Task: Create a due date automation trigger when advanced on, on the wednesday of the week before a card is due add fields with custom field "Resume" set to a date less than 1 days from now at 11:00 AM.
Action: Mouse moved to (1058, 78)
Screenshot: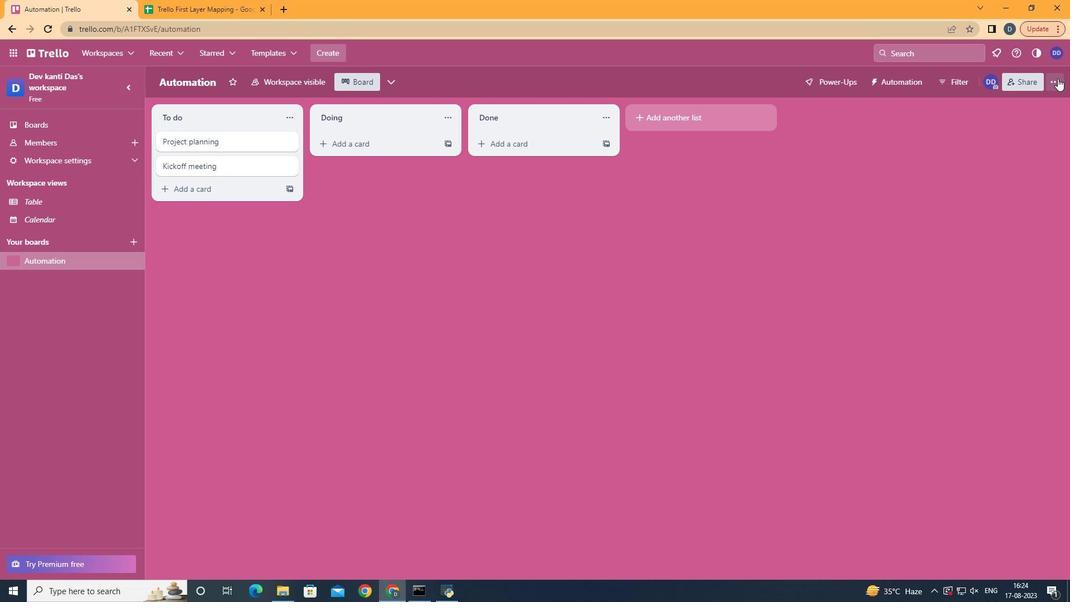 
Action: Mouse pressed left at (1058, 78)
Screenshot: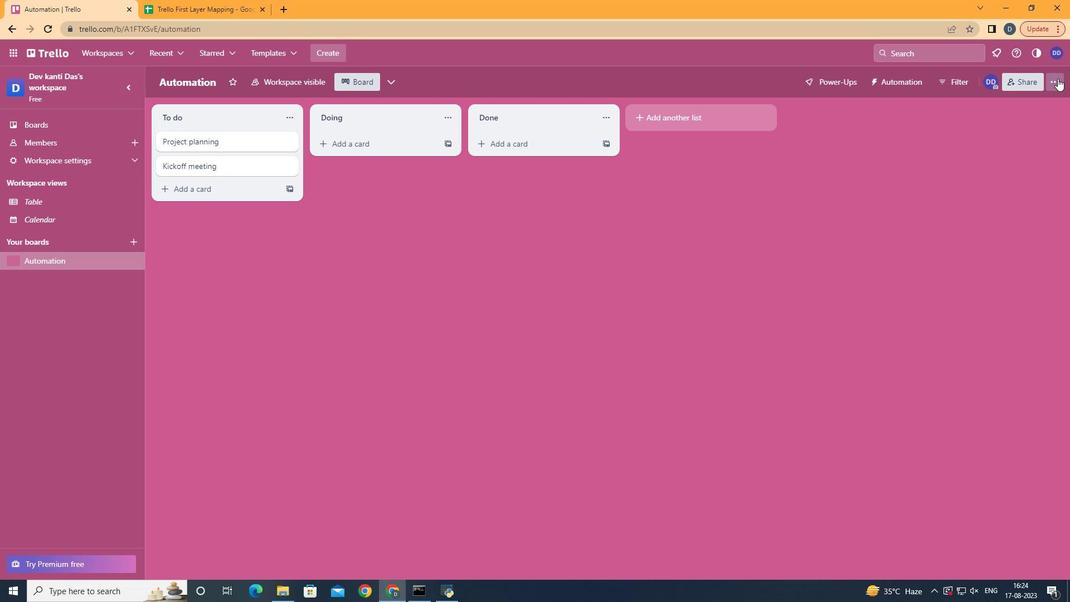 
Action: Mouse moved to (981, 240)
Screenshot: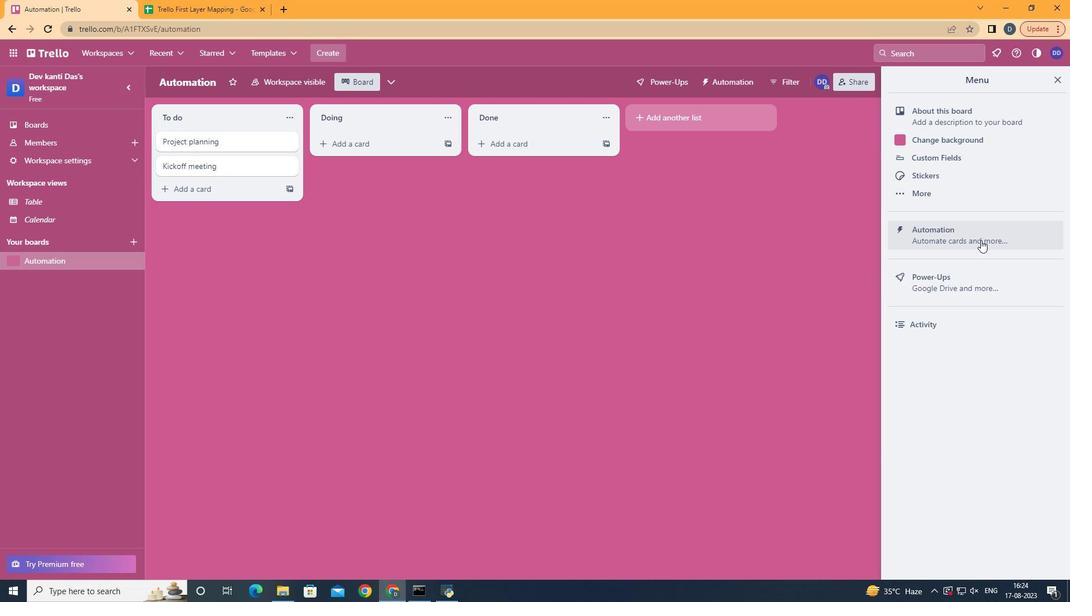 
Action: Mouse pressed left at (981, 240)
Screenshot: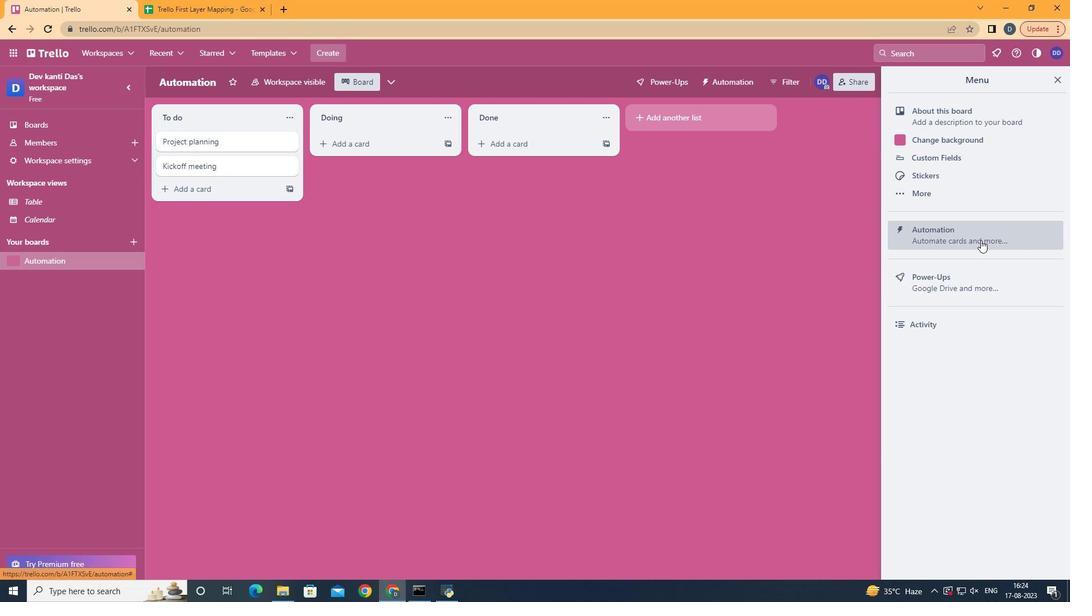 
Action: Mouse moved to (211, 215)
Screenshot: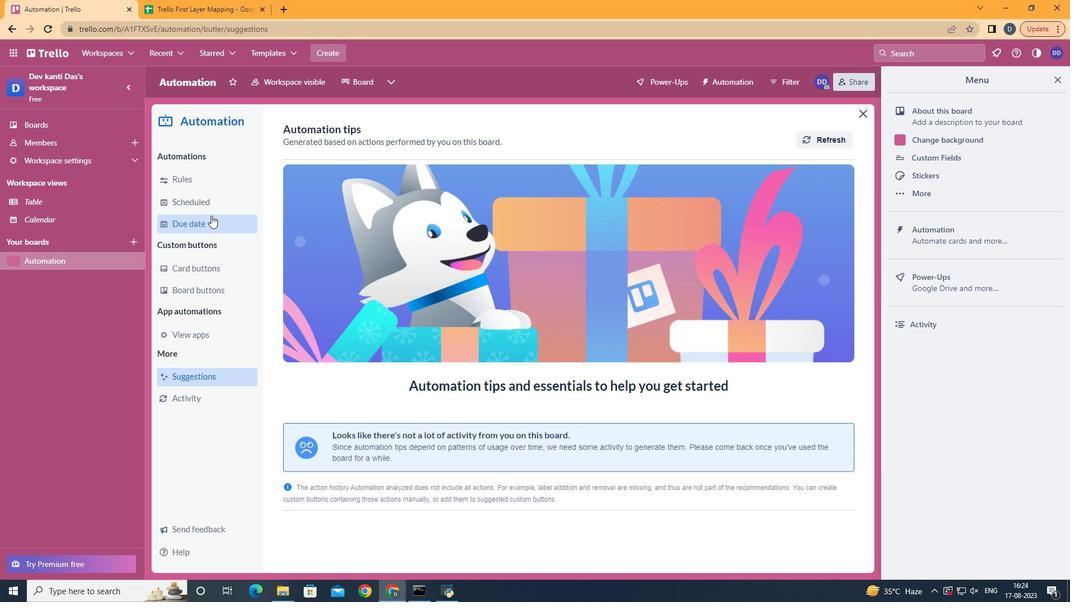 
Action: Mouse pressed left at (211, 215)
Screenshot: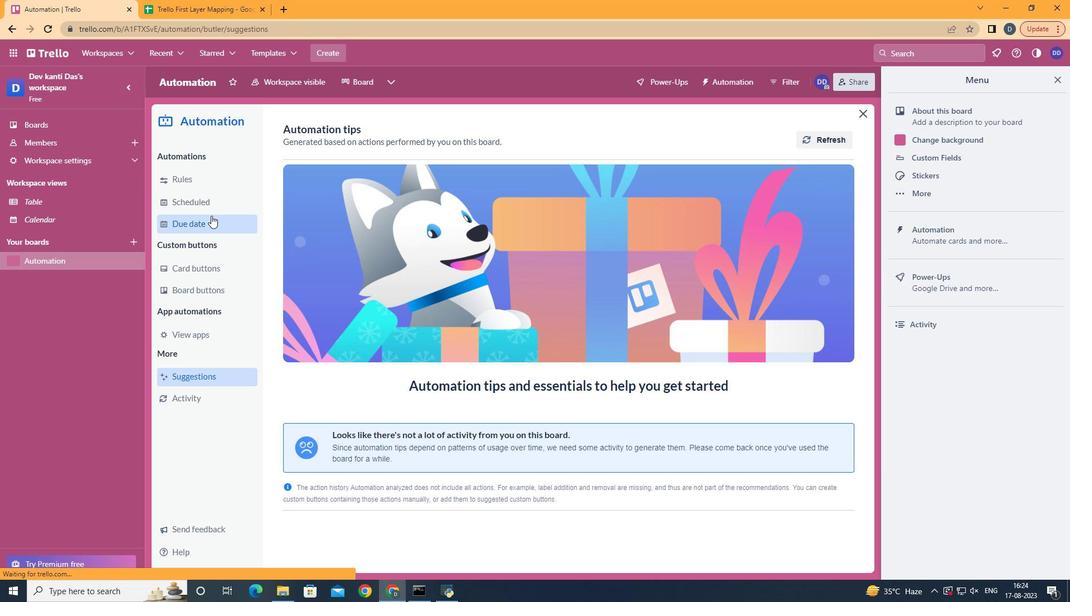 
Action: Mouse moved to (783, 131)
Screenshot: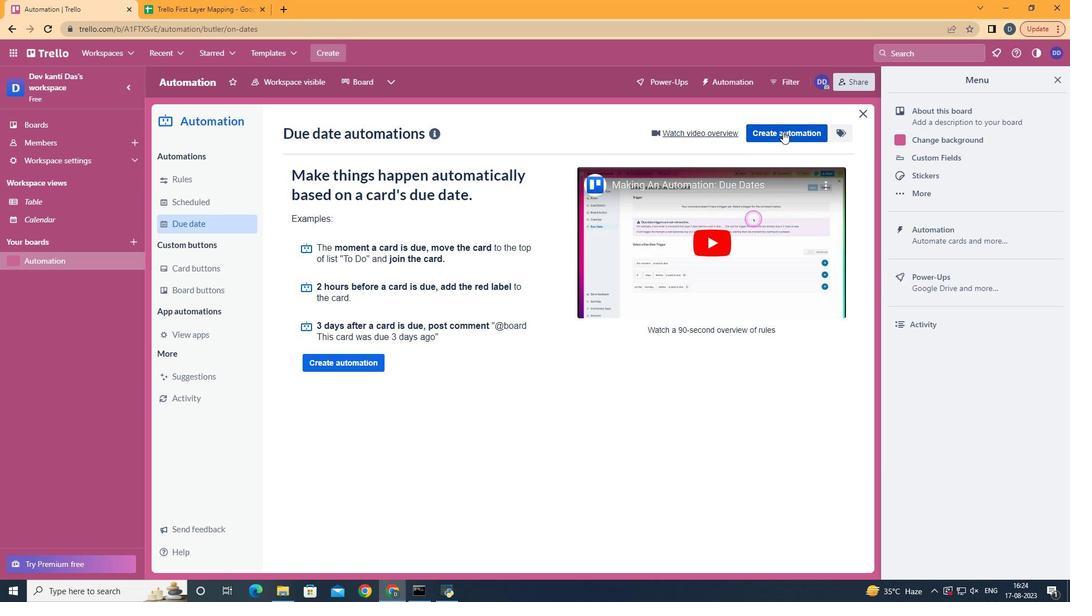 
Action: Mouse pressed left at (783, 131)
Screenshot: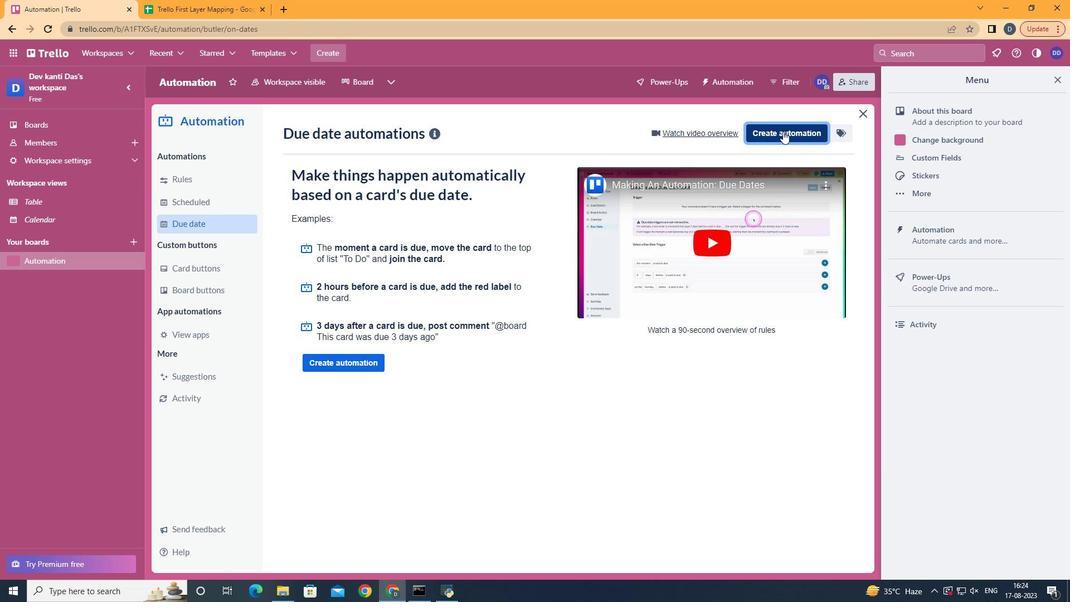 
Action: Mouse moved to (579, 241)
Screenshot: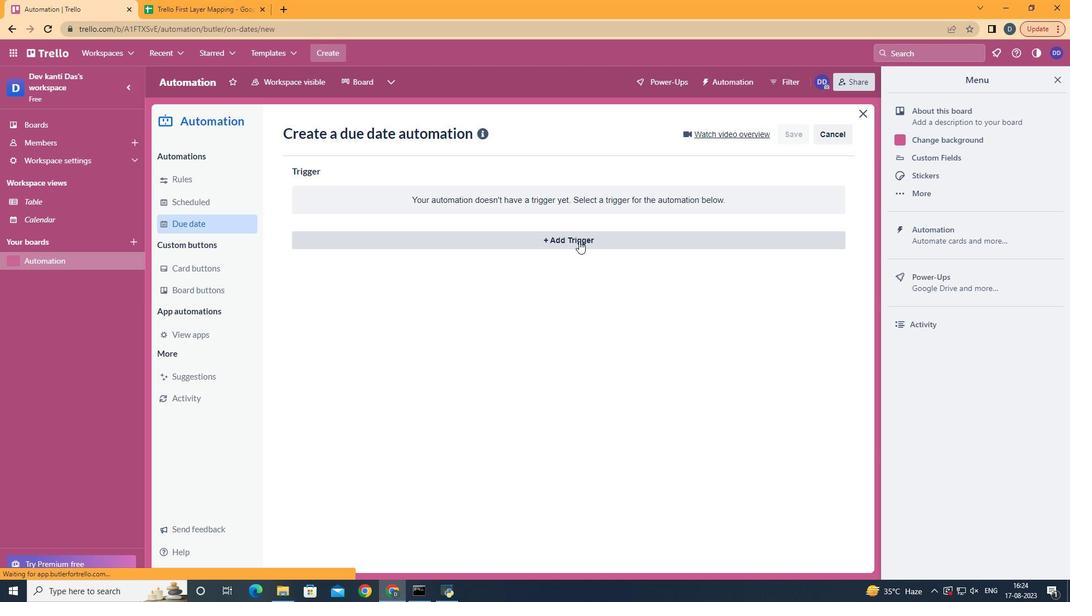 
Action: Mouse pressed left at (579, 241)
Screenshot: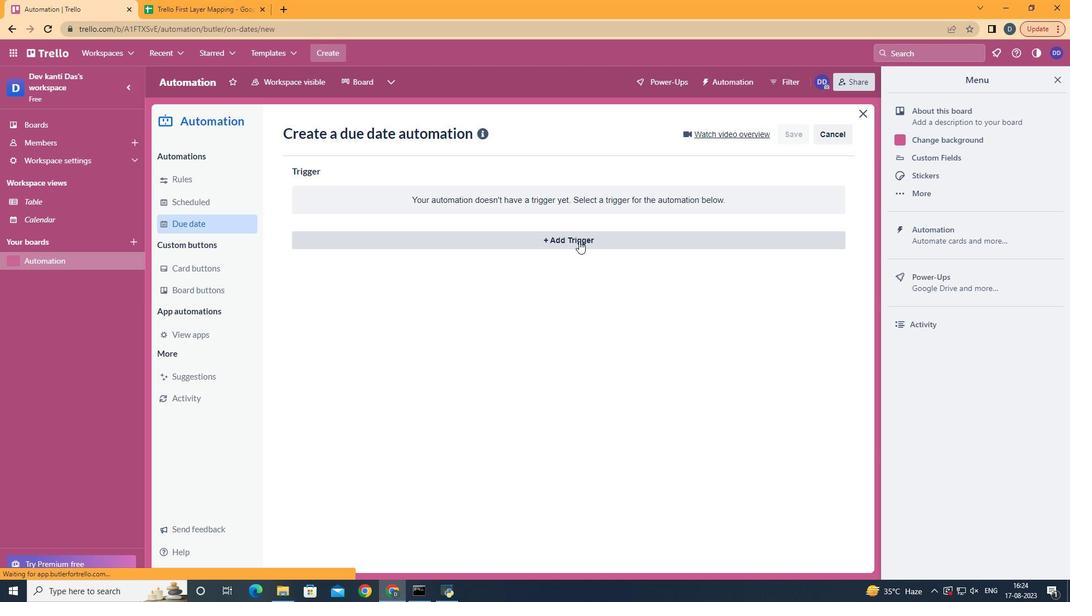 
Action: Mouse moved to (365, 341)
Screenshot: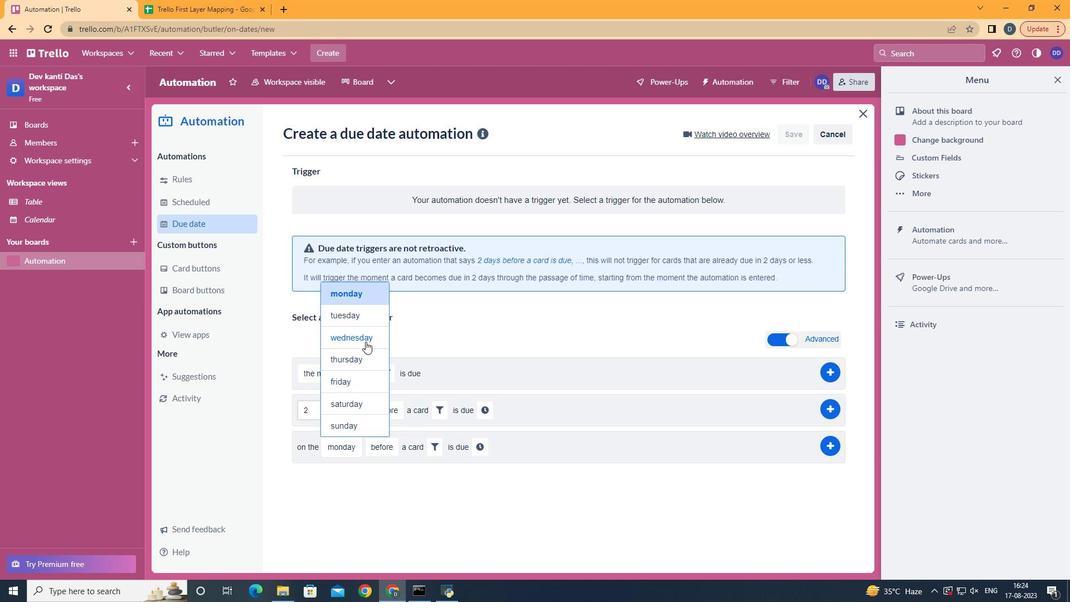
Action: Mouse pressed left at (365, 341)
Screenshot: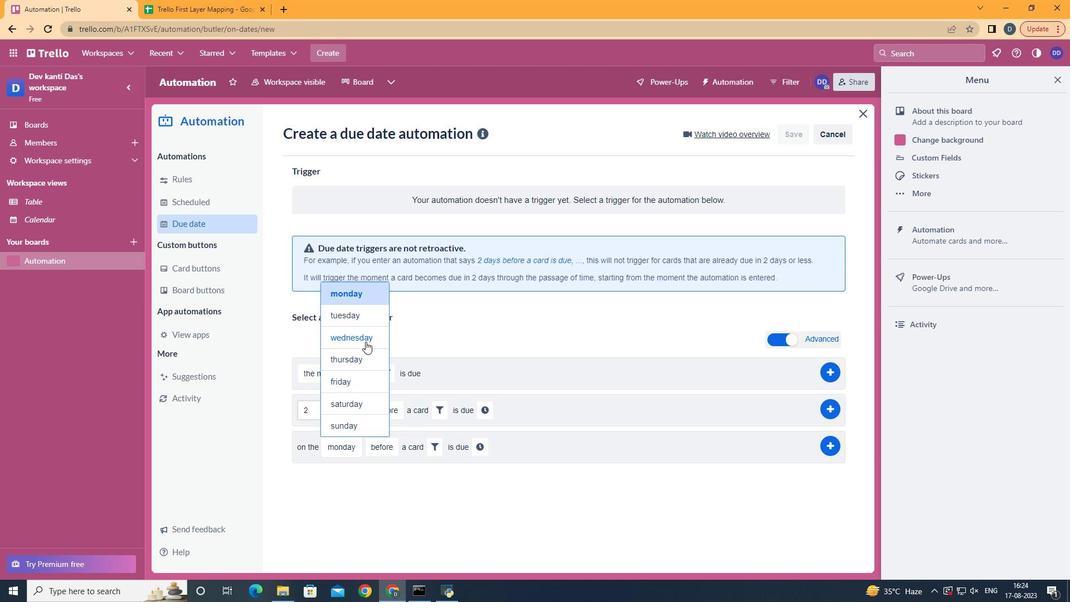 
Action: Mouse moved to (413, 537)
Screenshot: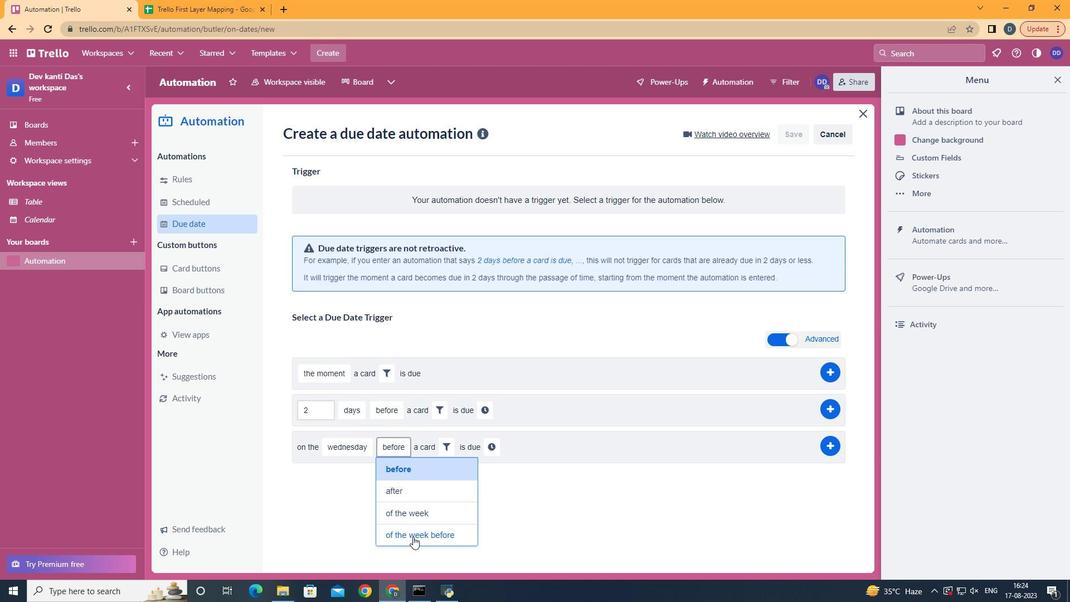 
Action: Mouse pressed left at (413, 537)
Screenshot: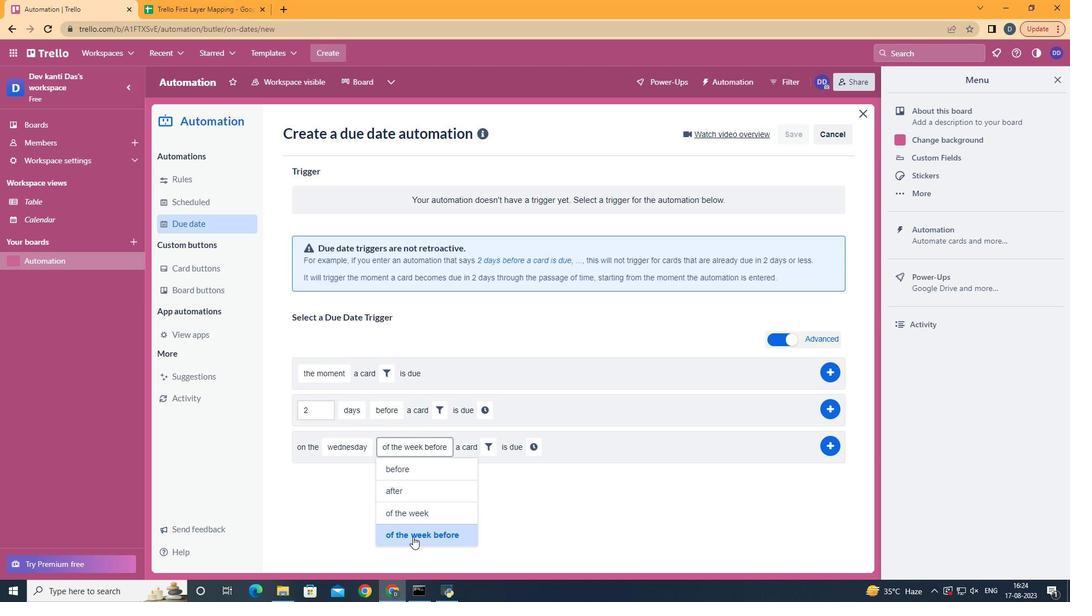 
Action: Mouse moved to (496, 445)
Screenshot: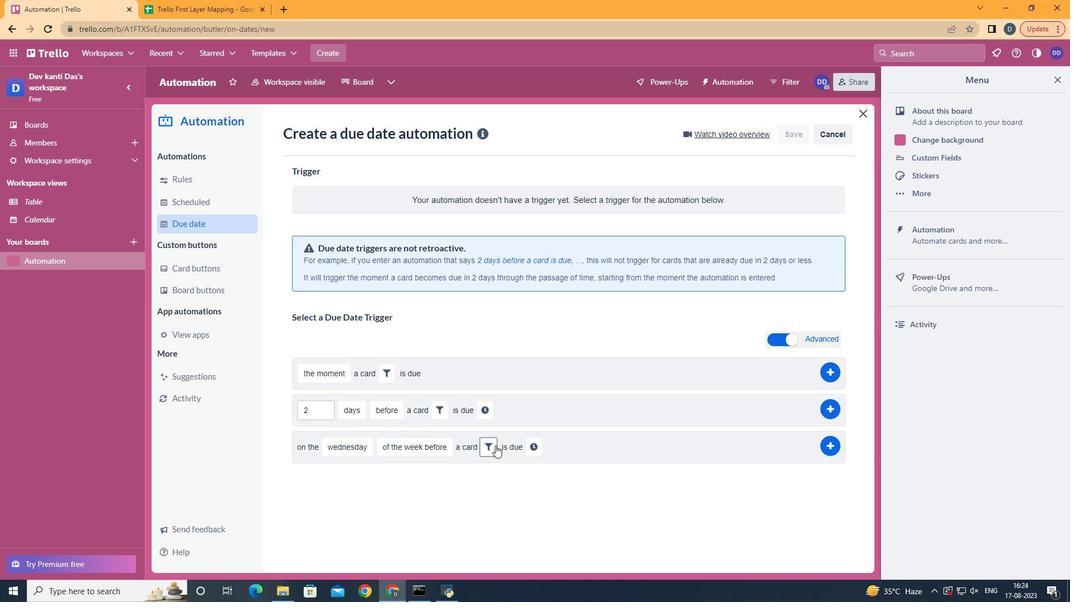 
Action: Mouse pressed left at (496, 445)
Screenshot: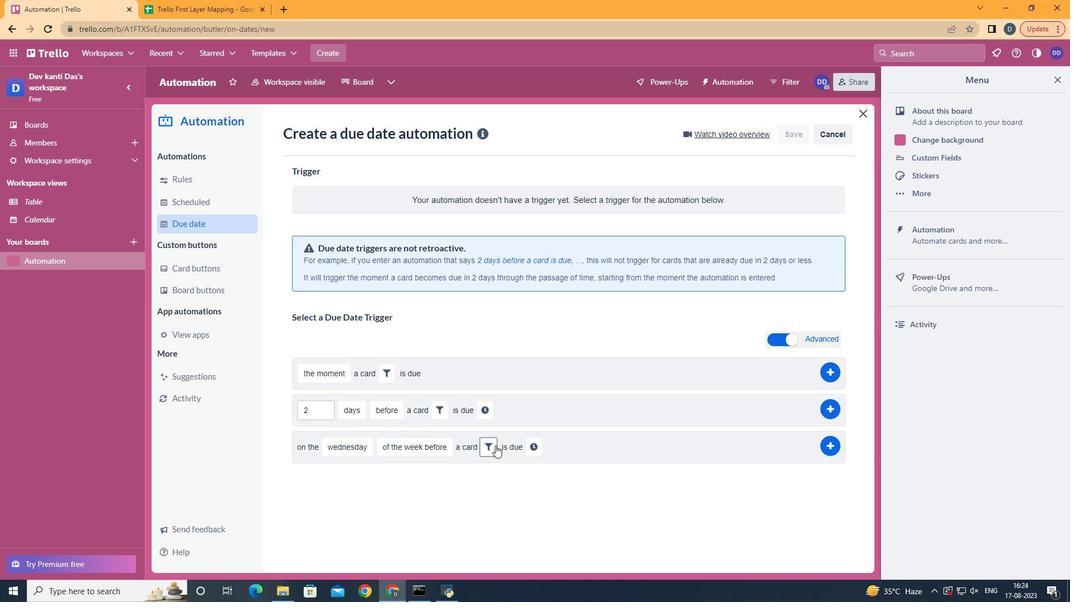 
Action: Mouse moved to (658, 479)
Screenshot: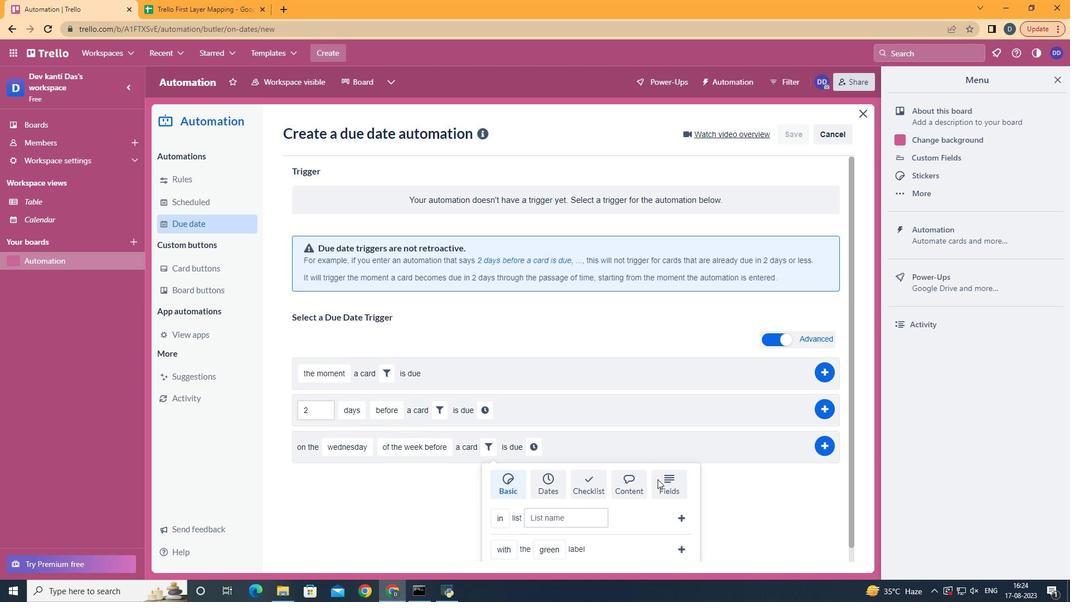 
Action: Mouse pressed left at (658, 479)
Screenshot: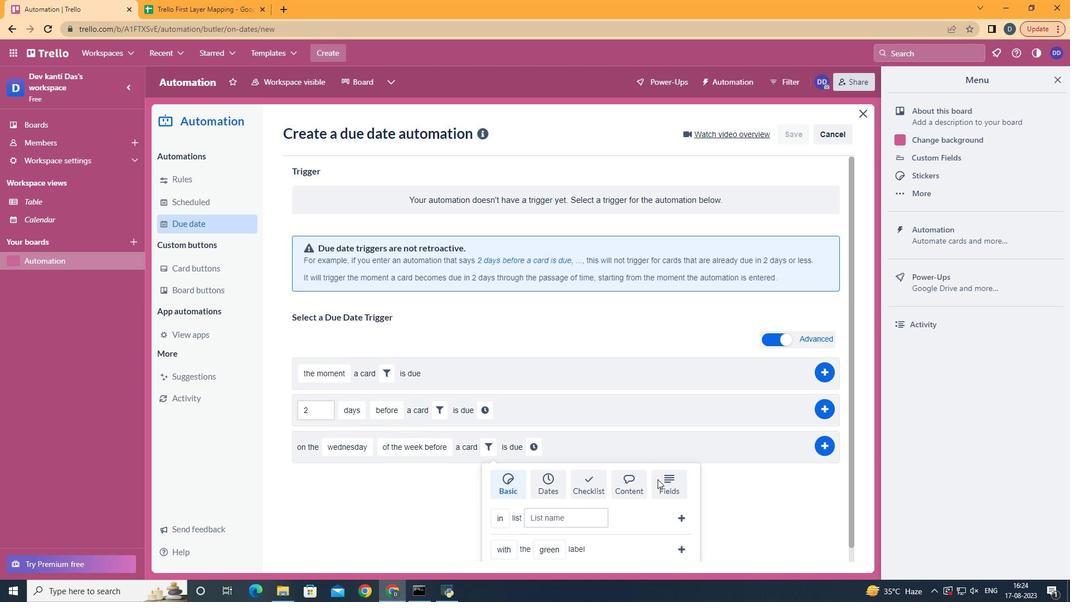 
Action: Mouse scrolled (658, 479) with delta (0, 0)
Screenshot: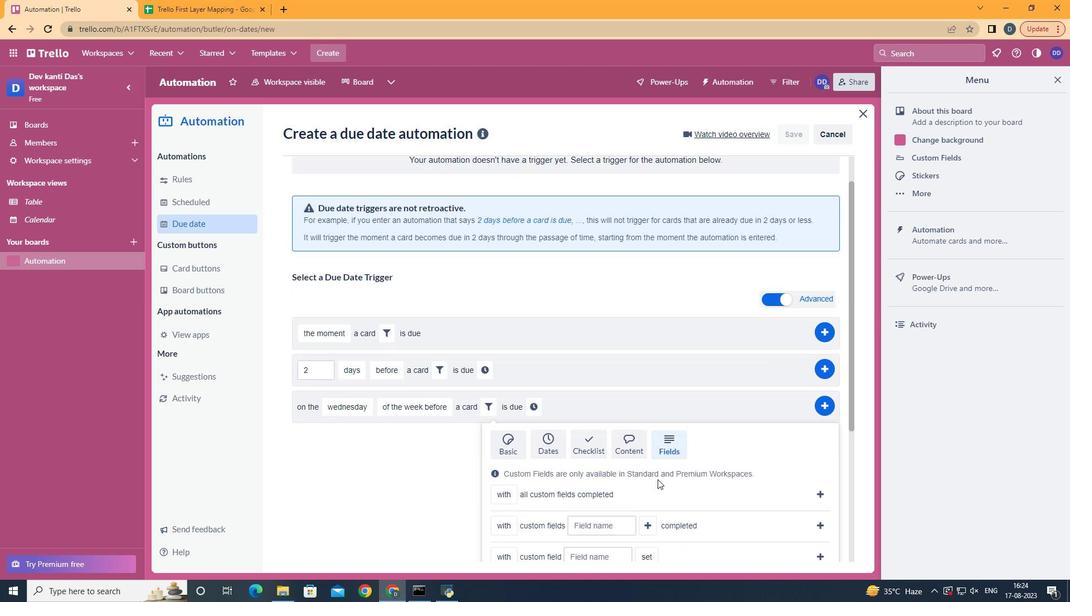 
Action: Mouse scrolled (658, 479) with delta (0, 0)
Screenshot: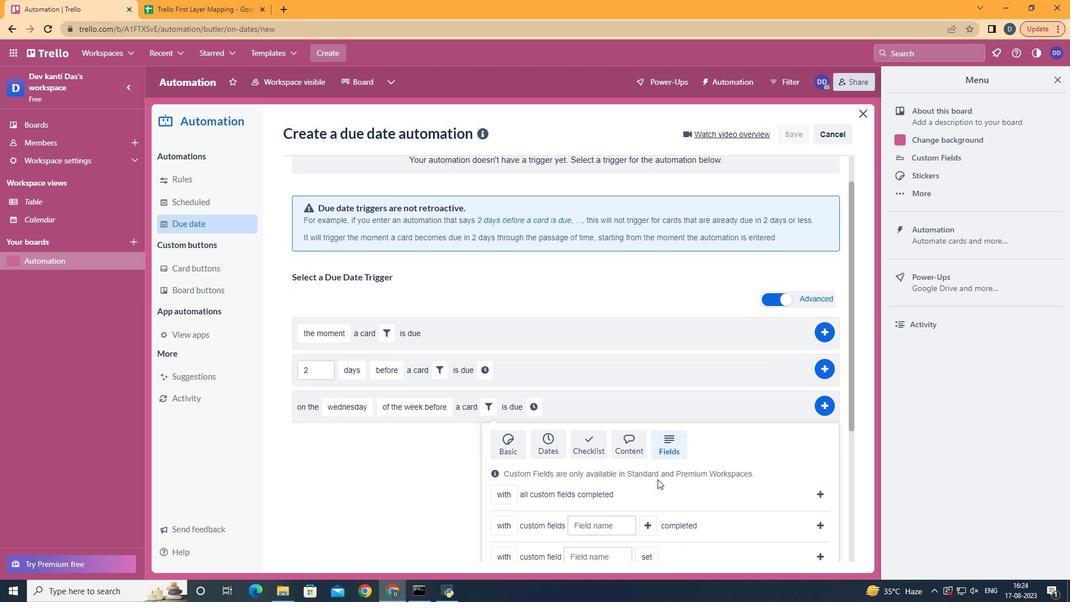 
Action: Mouse scrolled (658, 479) with delta (0, 0)
Screenshot: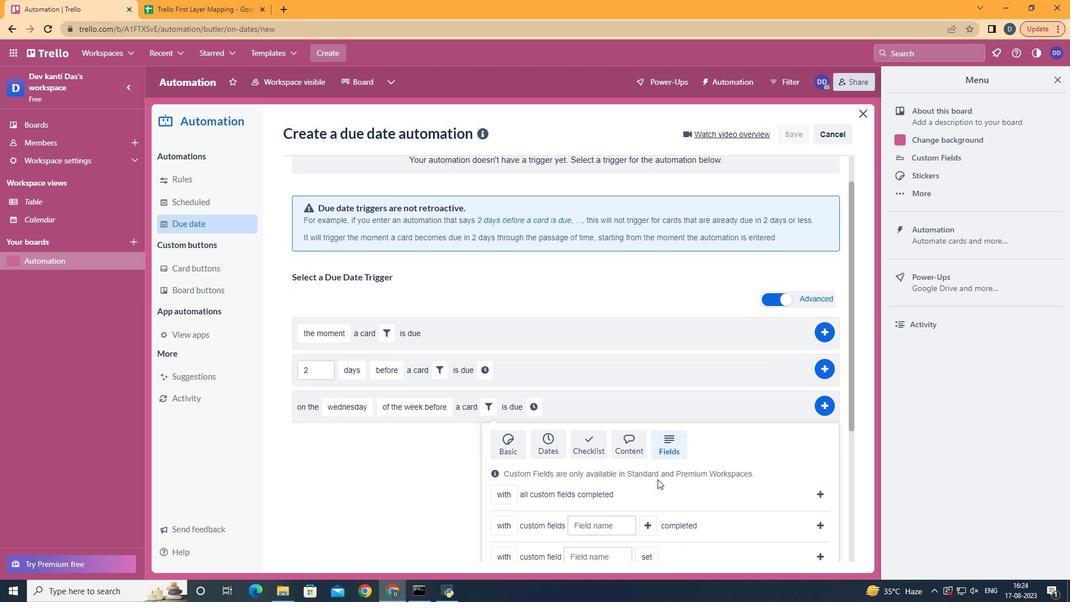 
Action: Mouse scrolled (658, 479) with delta (0, 0)
Screenshot: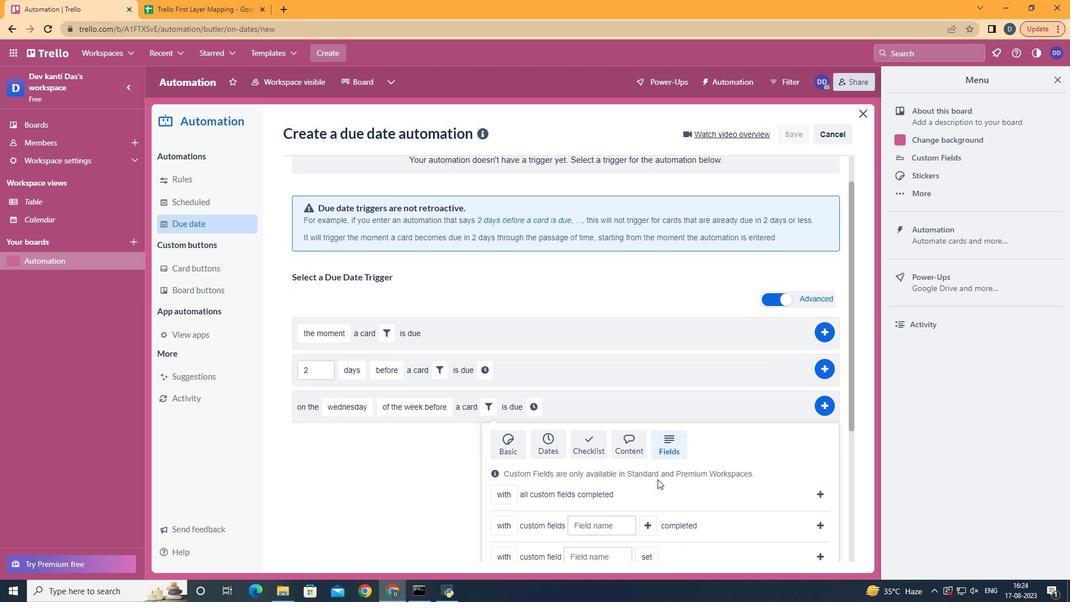 
Action: Mouse scrolled (658, 479) with delta (0, 0)
Screenshot: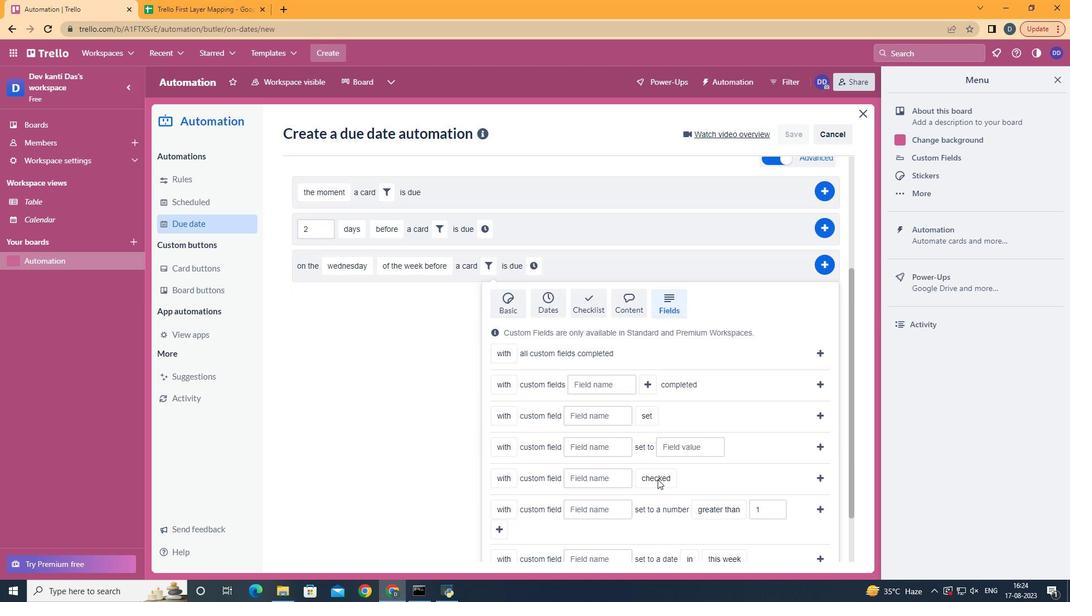 
Action: Mouse scrolled (658, 479) with delta (0, 0)
Screenshot: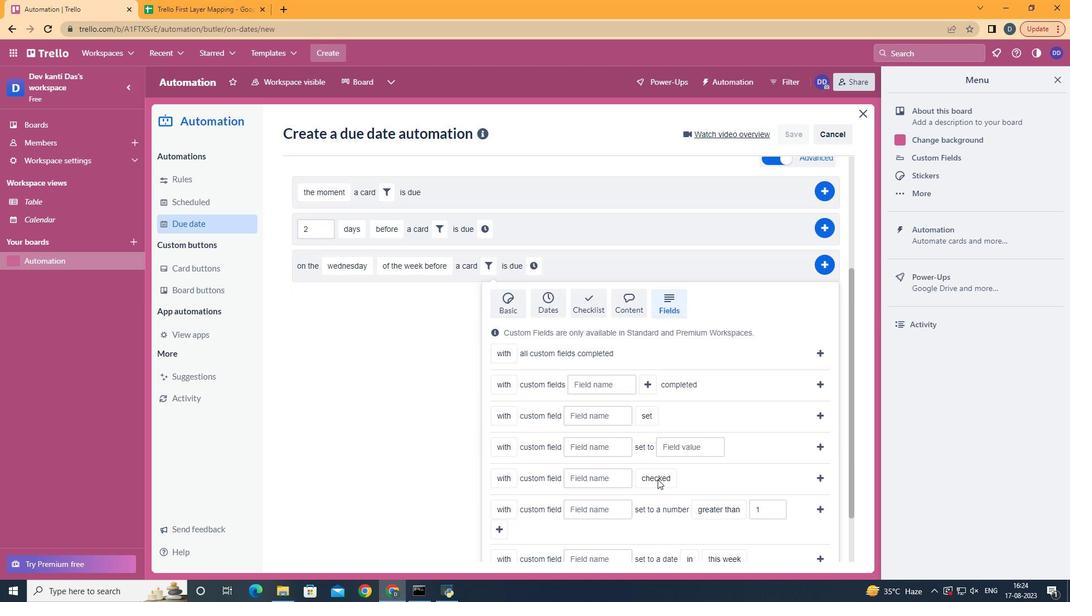 
Action: Mouse moved to (601, 523)
Screenshot: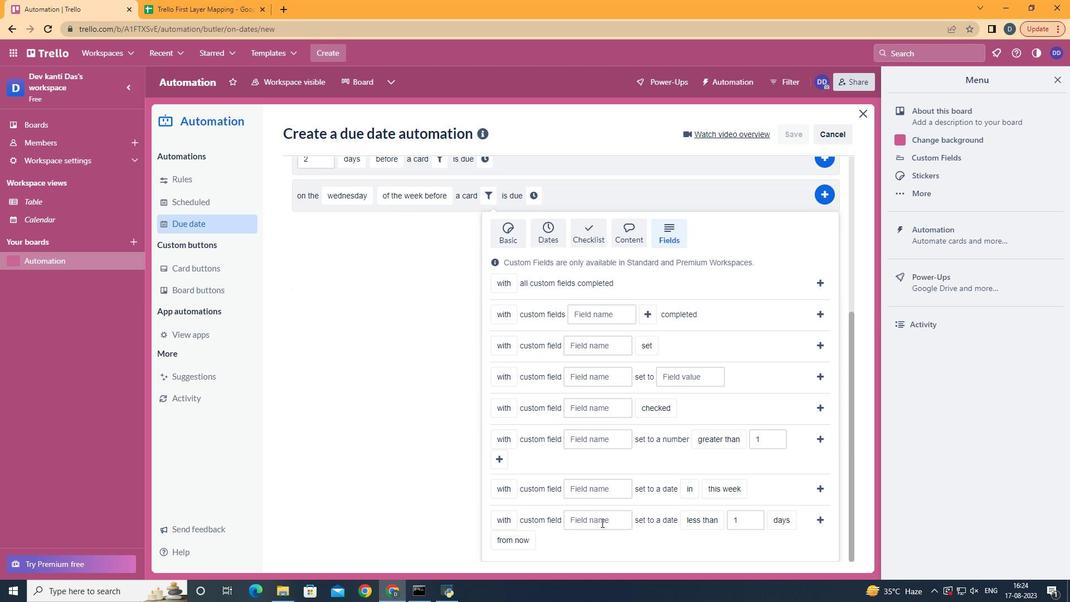 
Action: Mouse pressed left at (601, 523)
Screenshot: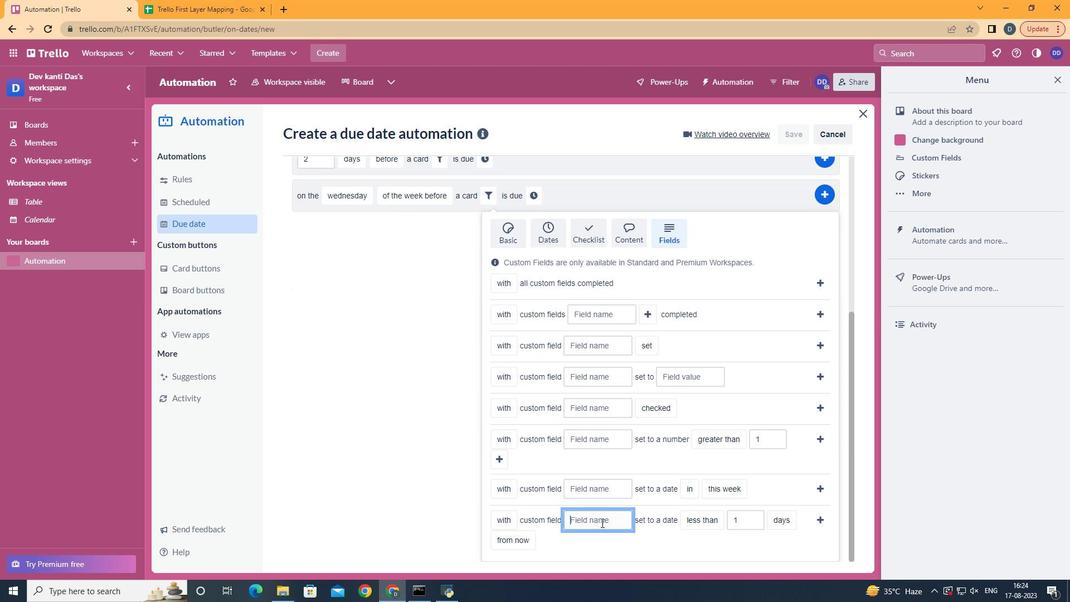 
Action: Mouse moved to (604, 523)
Screenshot: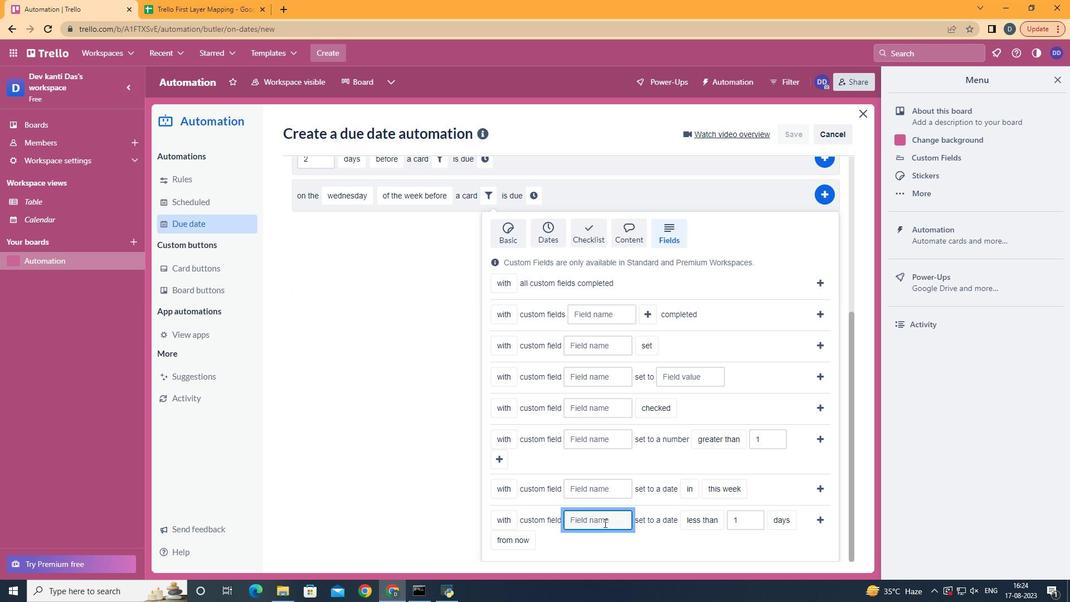 
Action: Key pressed <Key.shift><Key.shift><Key.shift><Key.shift>Resume
Screenshot: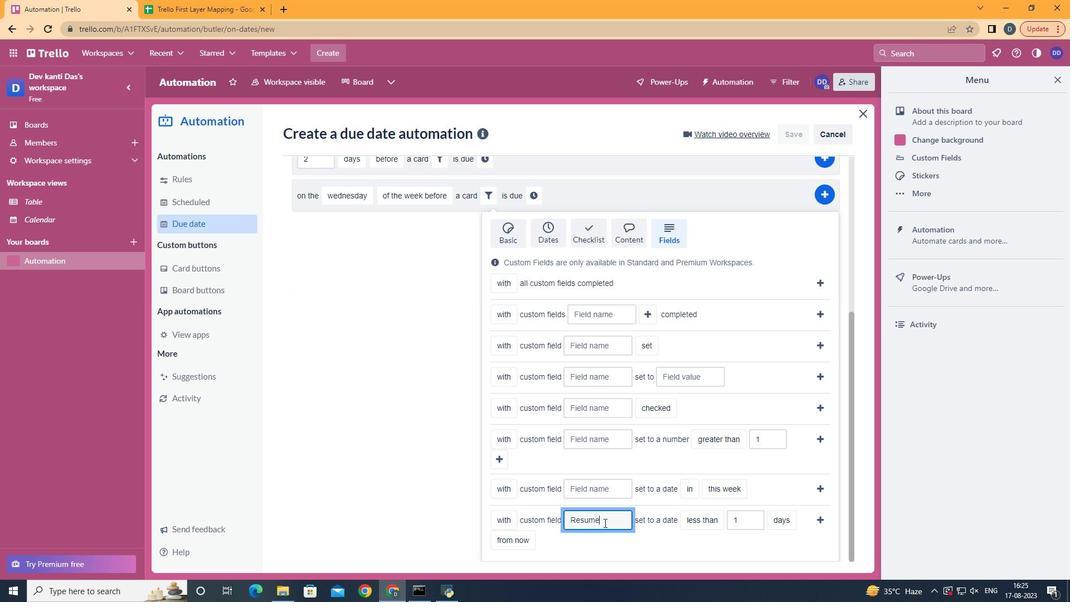 
Action: Mouse moved to (821, 519)
Screenshot: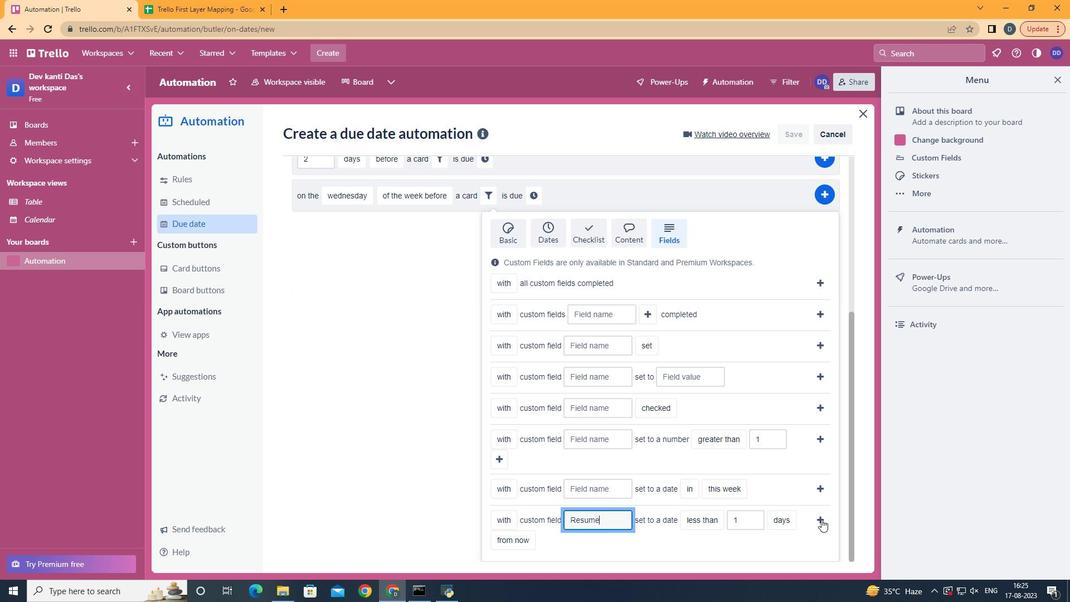 
Action: Mouse pressed left at (821, 519)
Screenshot: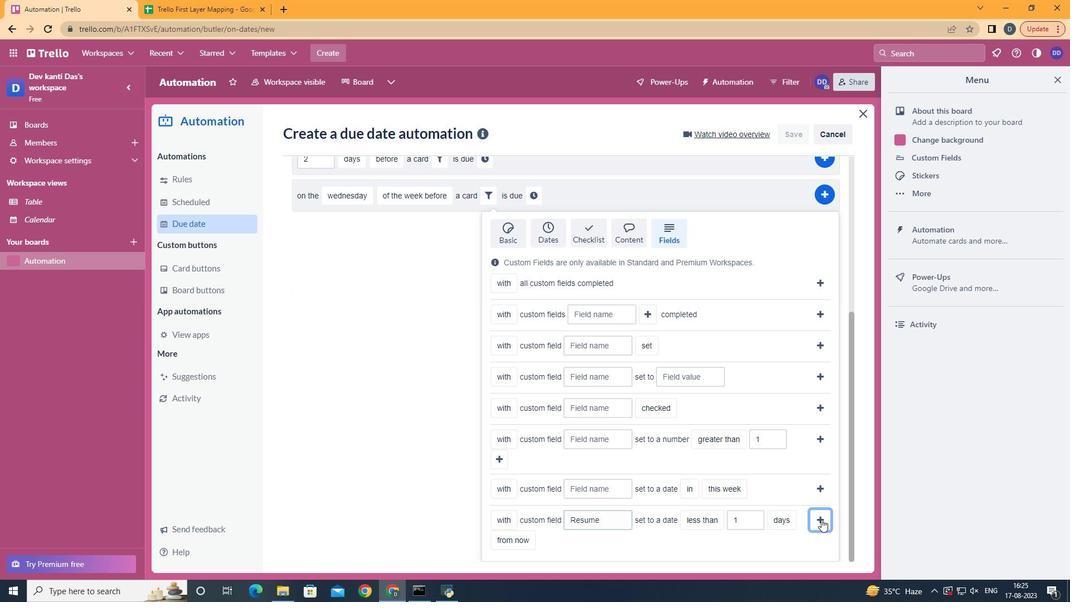 
Action: Mouse moved to (795, 443)
Screenshot: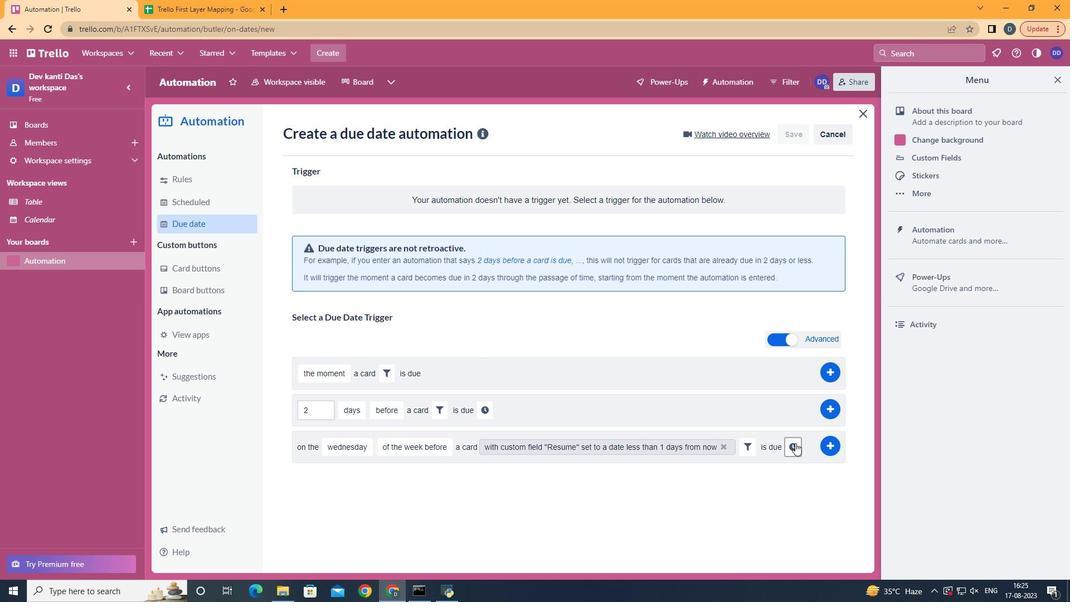 
Action: Mouse pressed left at (795, 443)
Screenshot: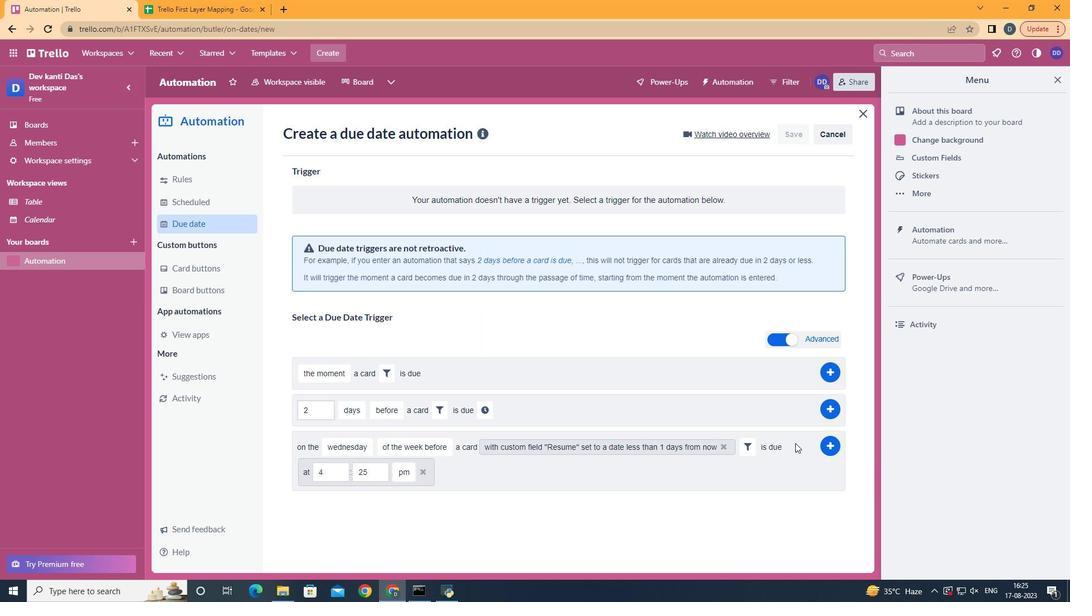 
Action: Mouse moved to (349, 474)
Screenshot: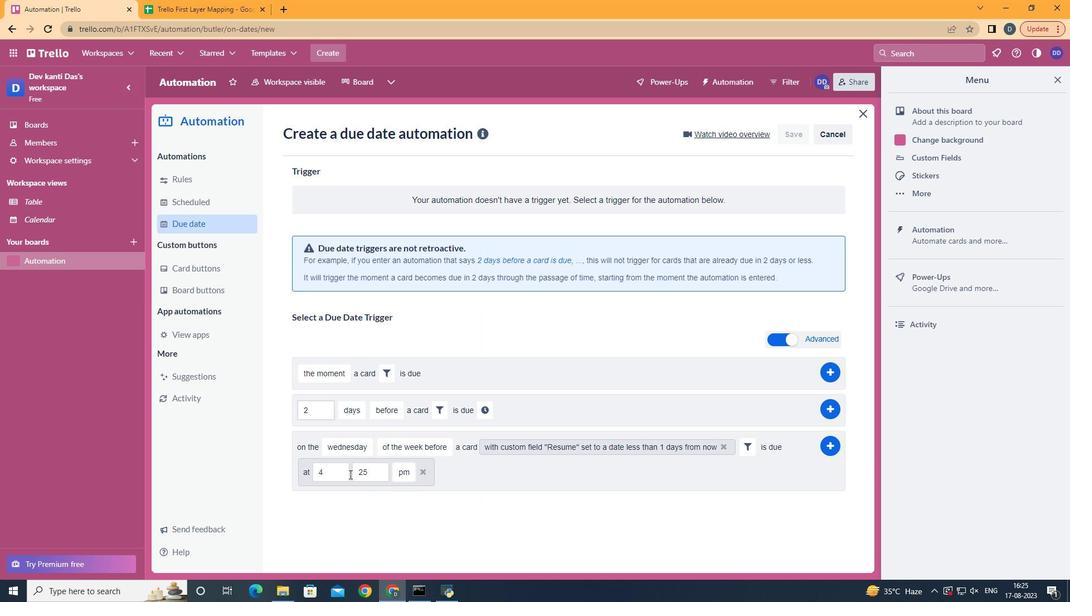 
Action: Mouse pressed left at (349, 474)
Screenshot: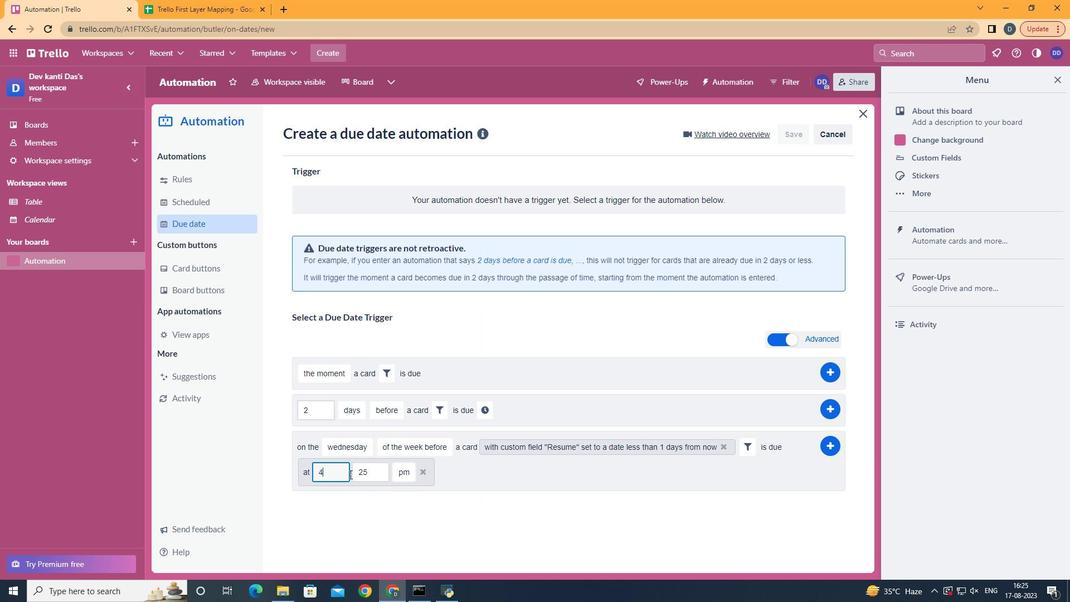
Action: Mouse moved to (346, 474)
Screenshot: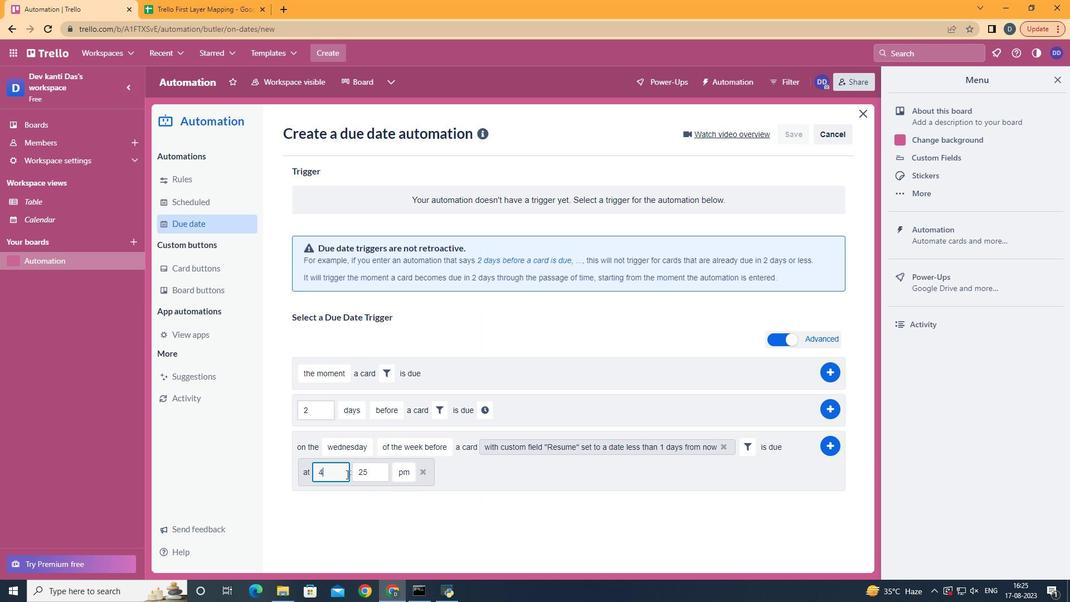 
Action: Key pressed <Key.backspace>11
Screenshot: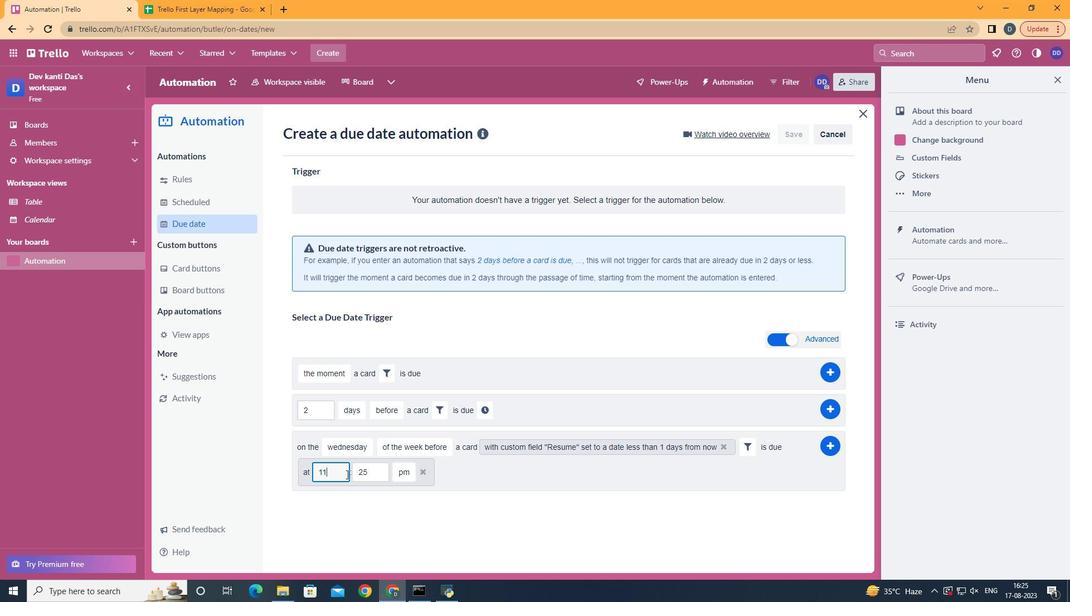 
Action: Mouse moved to (373, 470)
Screenshot: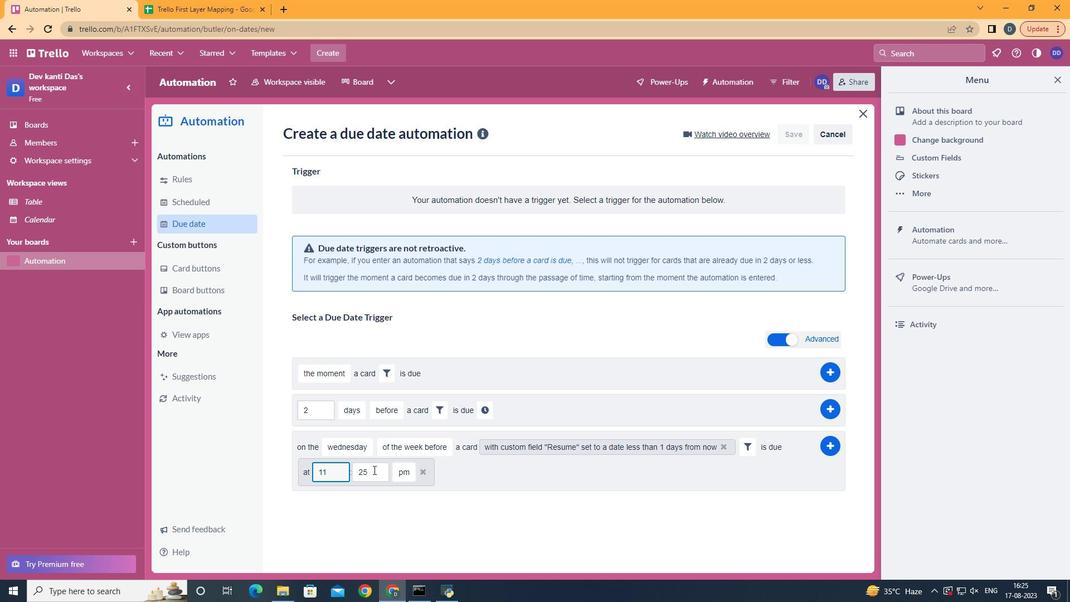 
Action: Mouse pressed left at (373, 470)
Screenshot: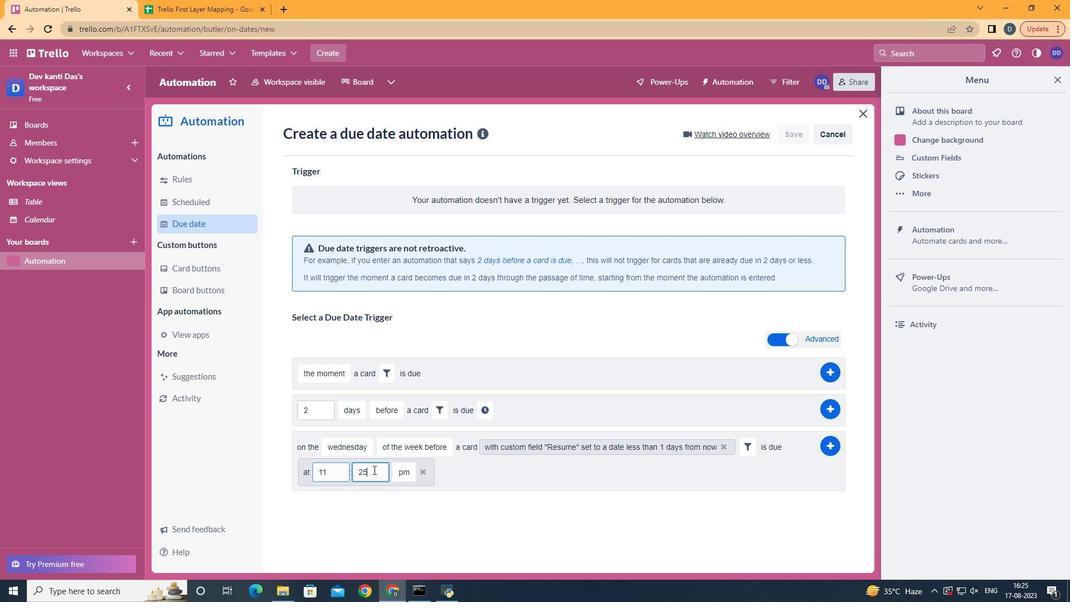 
Action: Key pressed <Key.backspace><Key.backspace>00
Screenshot: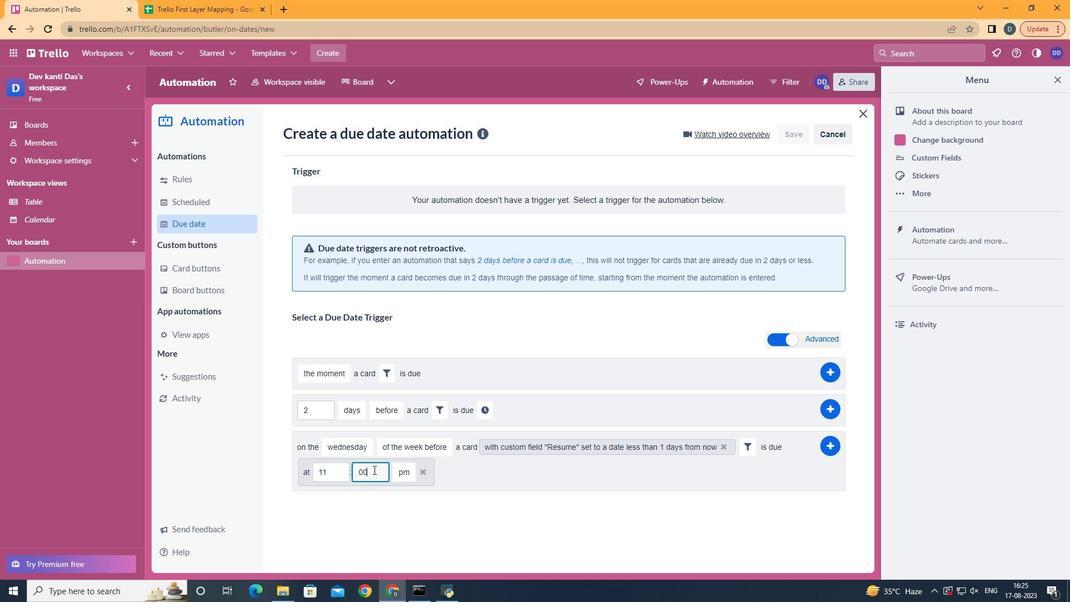 
Action: Mouse moved to (405, 490)
Screenshot: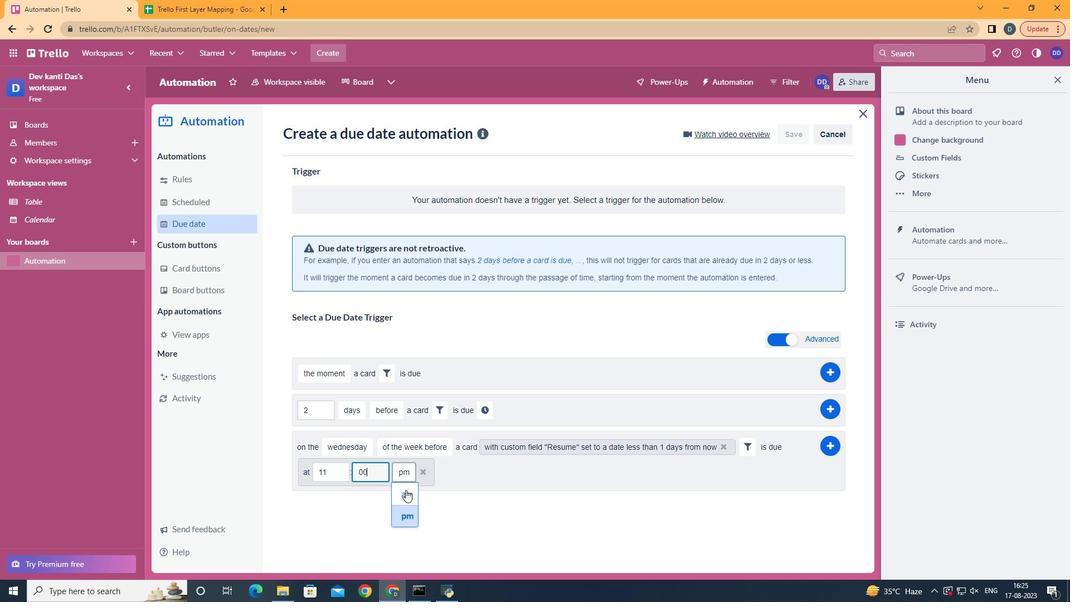 
Action: Mouse pressed left at (405, 490)
Screenshot: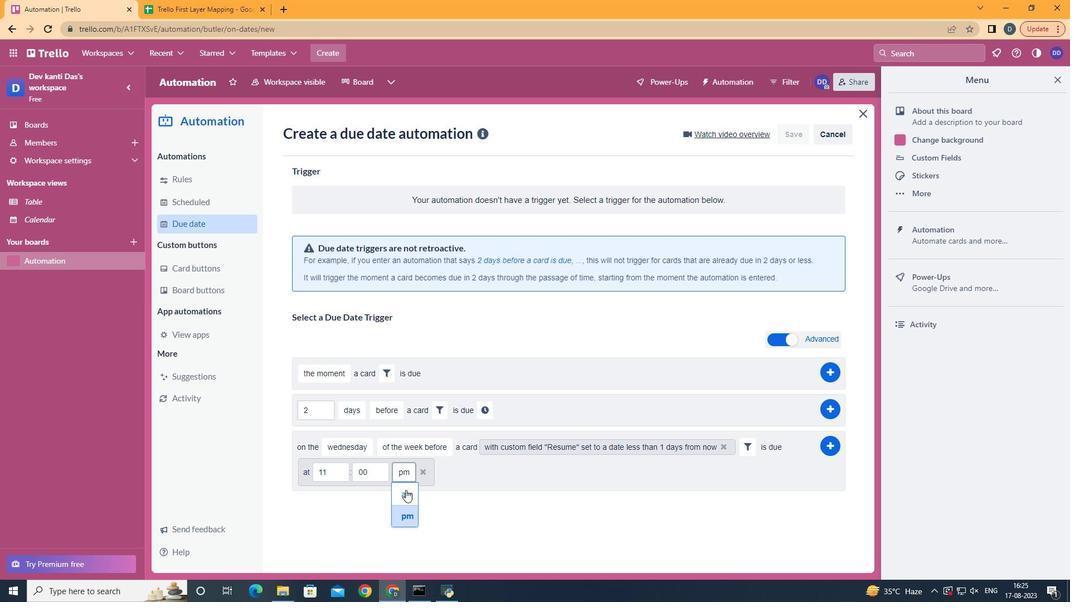 
Action: Mouse moved to (823, 448)
Screenshot: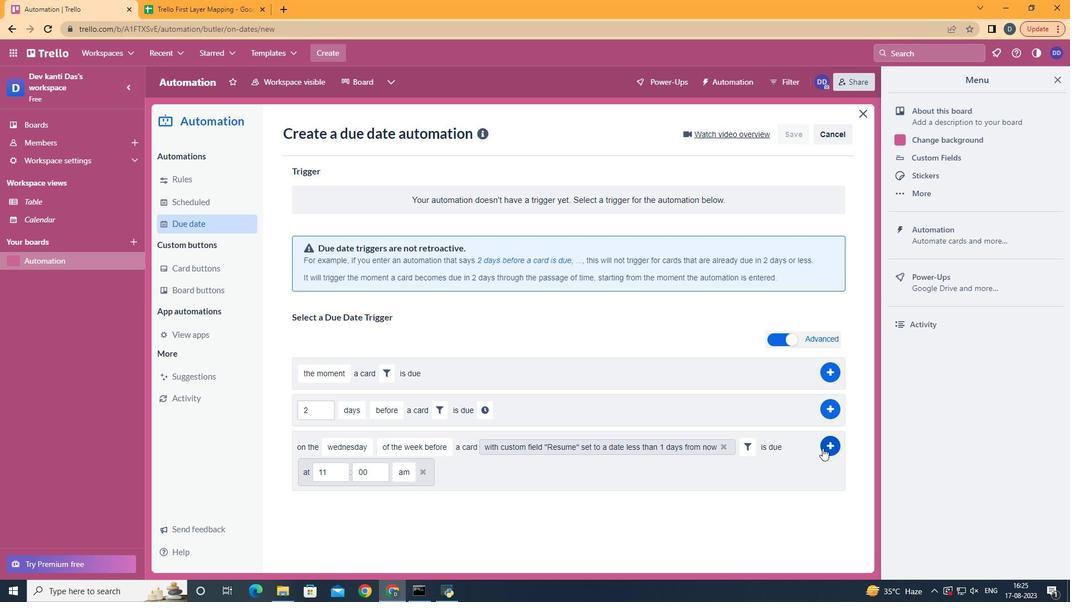 
Action: Mouse pressed left at (823, 448)
Screenshot: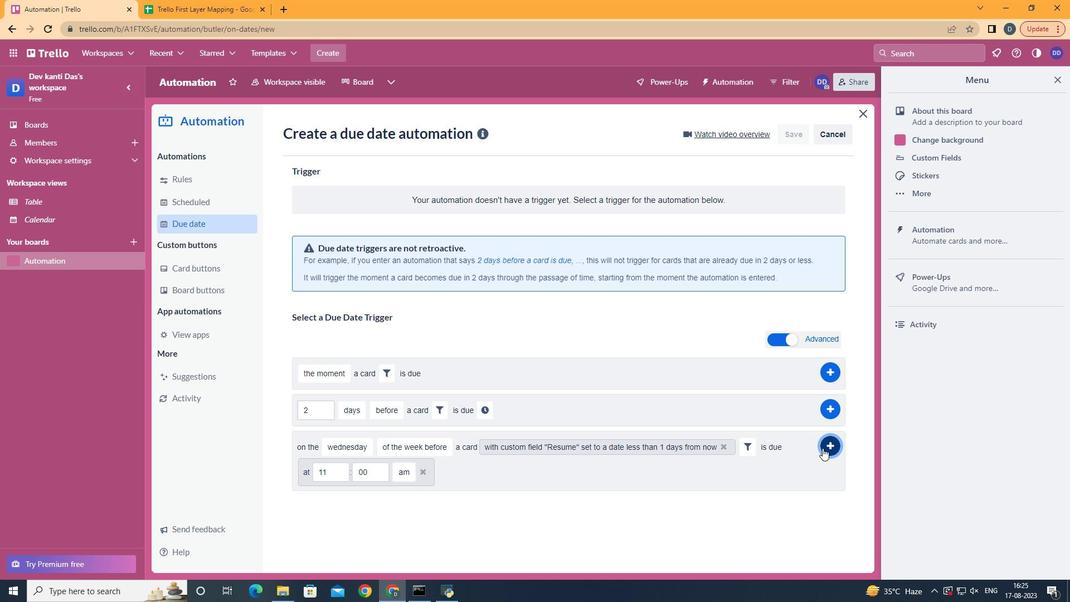 
